 Task: Add a dependency to the task Create a feature for users to track and manage expenses within the app , the existing task  Add support for voice commands and voice search in the project VortexTech.
Action: Mouse moved to (66, 399)
Screenshot: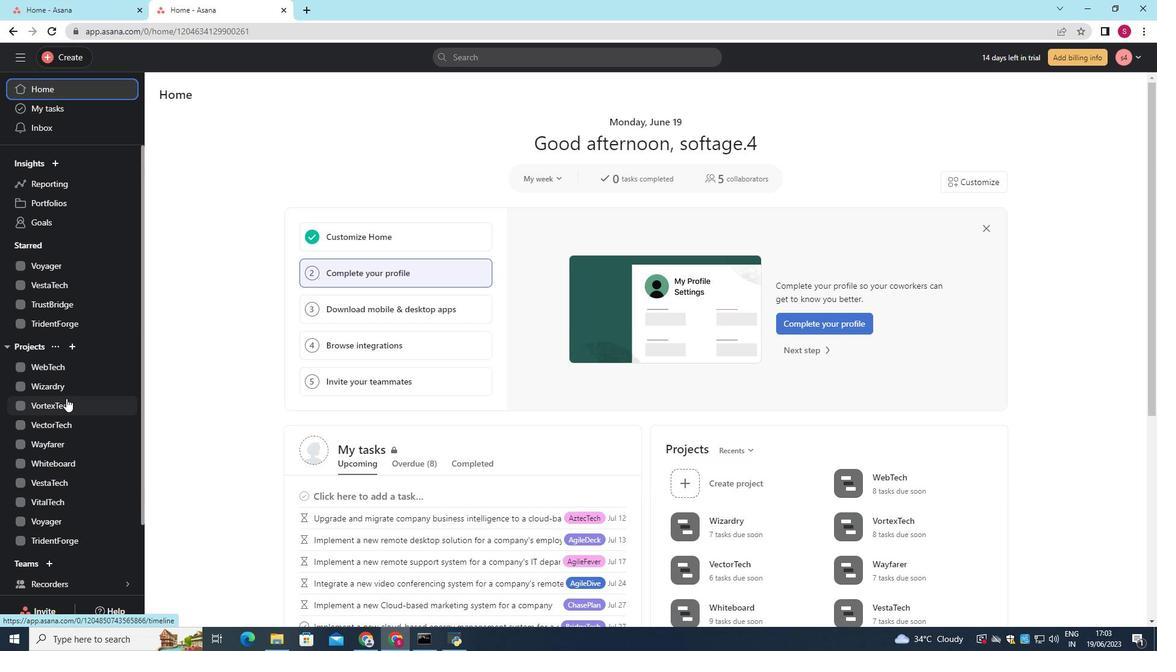 
Action: Mouse pressed left at (66, 399)
Screenshot: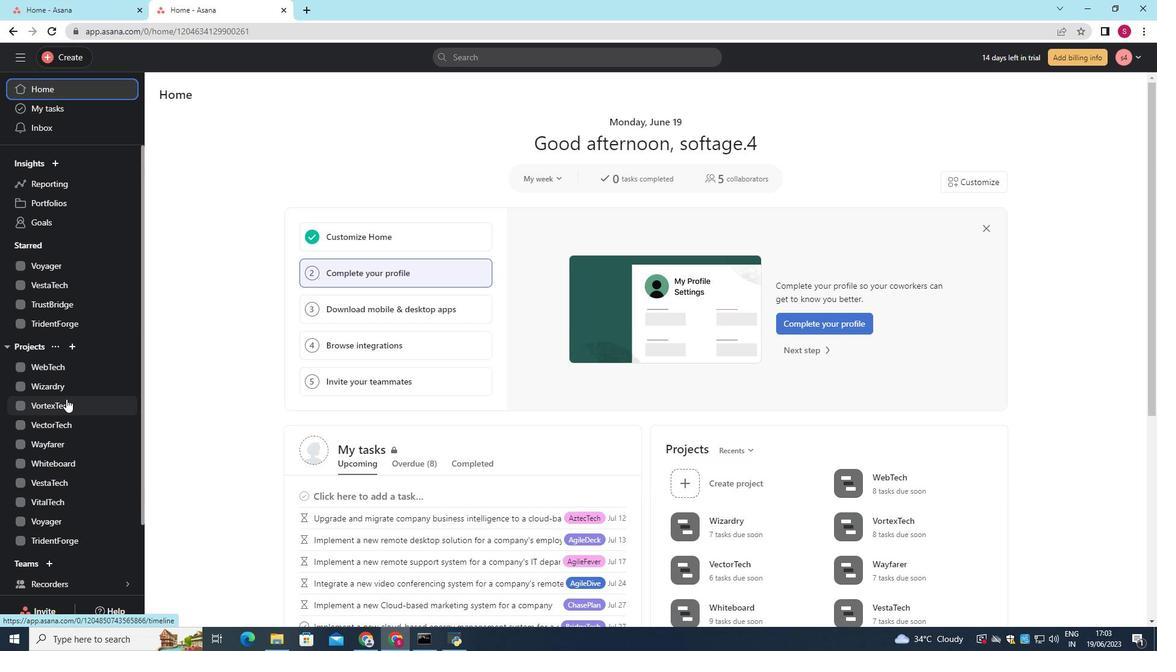 
Action: Mouse moved to (215, 121)
Screenshot: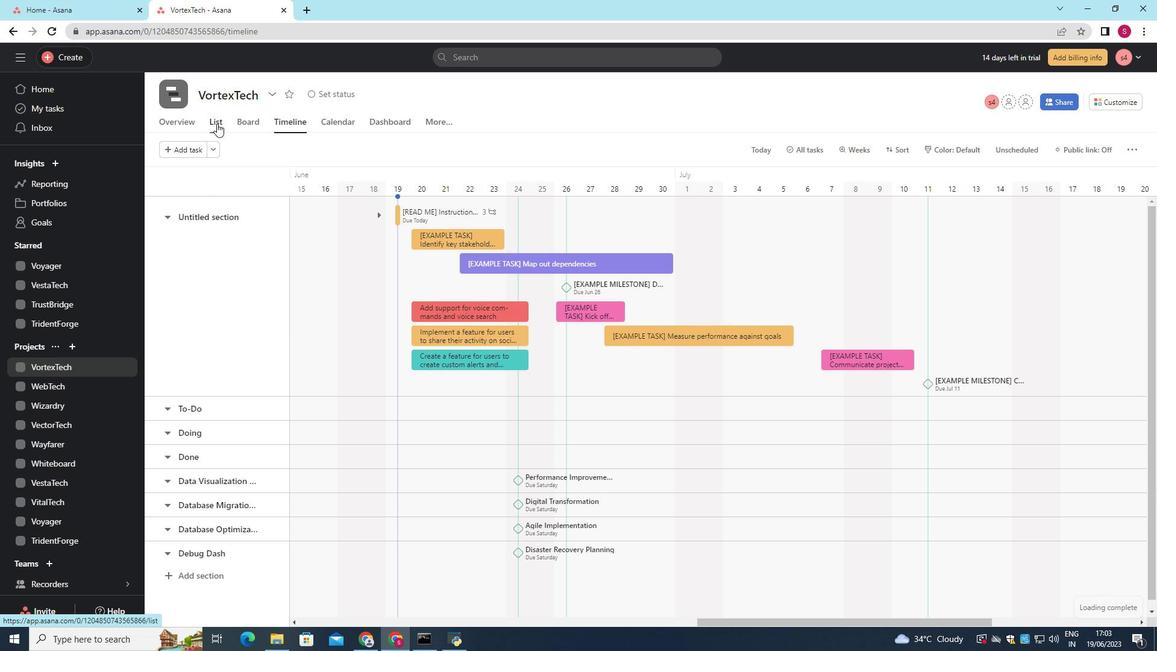 
Action: Mouse pressed left at (215, 121)
Screenshot: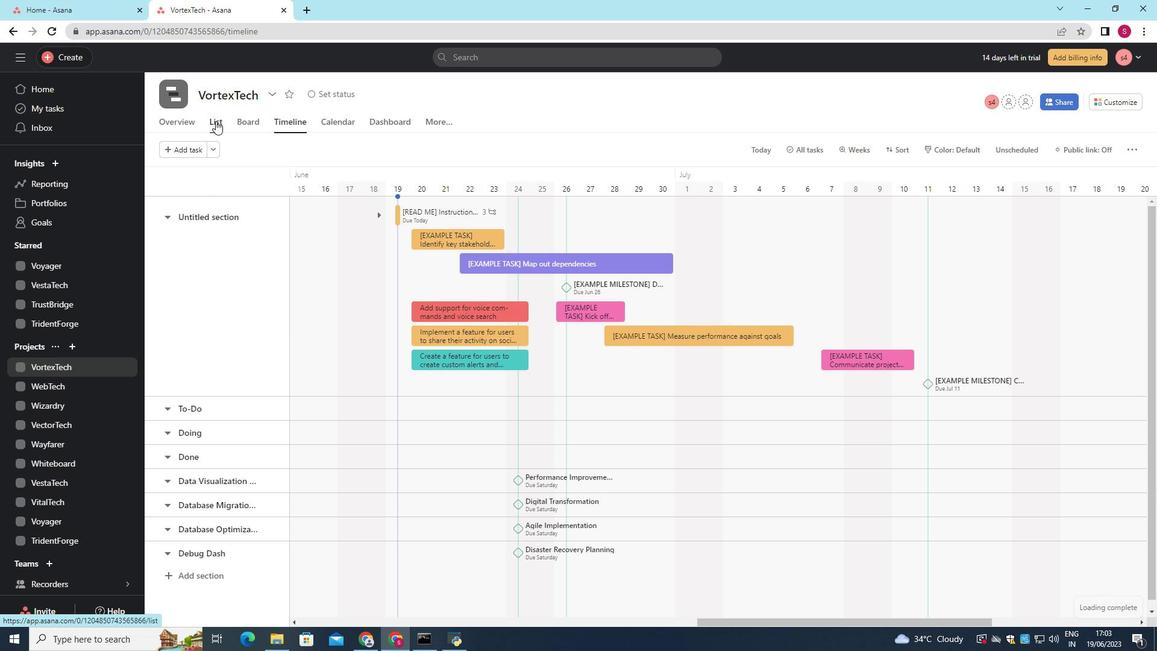 
Action: Mouse moved to (357, 332)
Screenshot: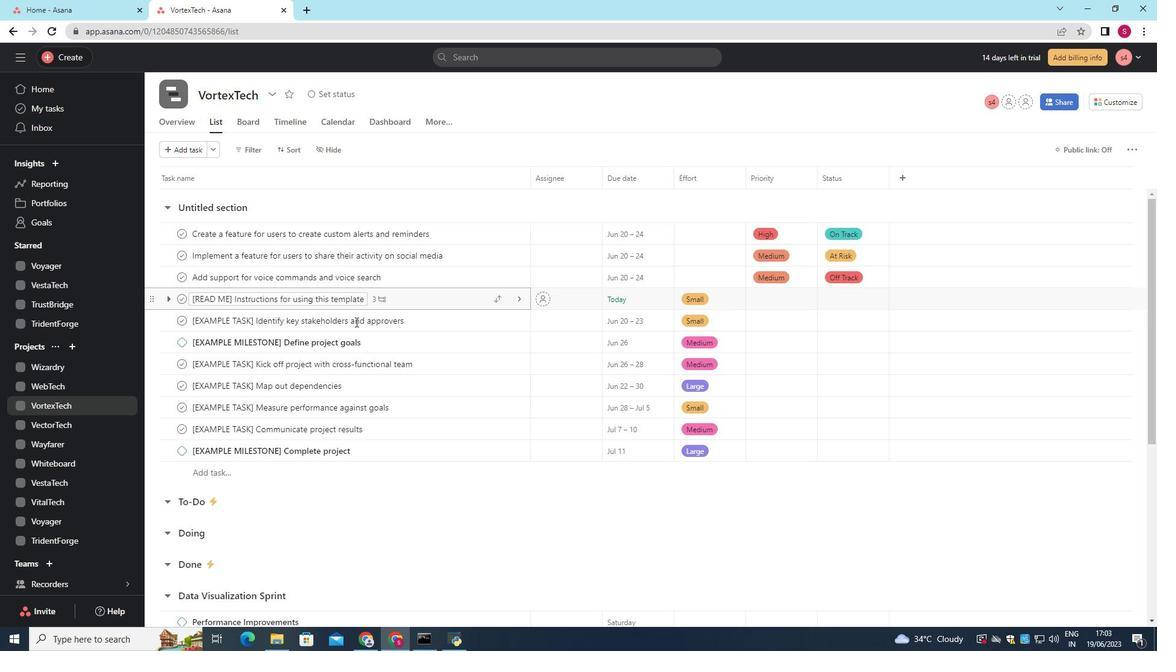 
Action: Mouse scrolled (357, 331) with delta (0, 0)
Screenshot: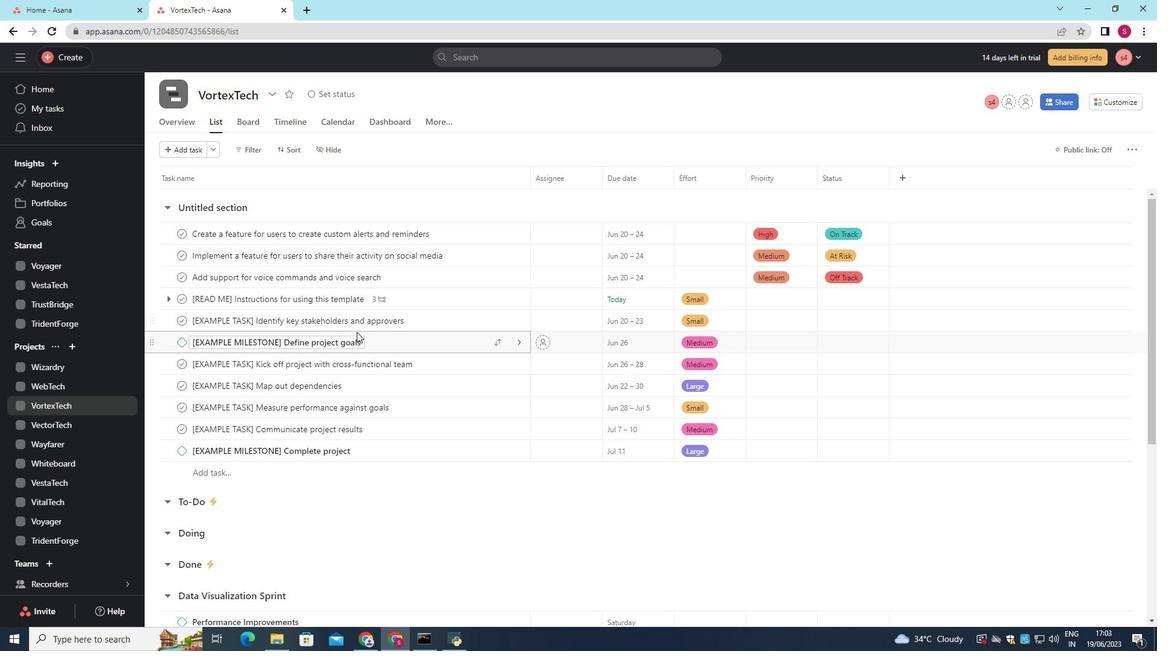 
Action: Mouse moved to (357, 332)
Screenshot: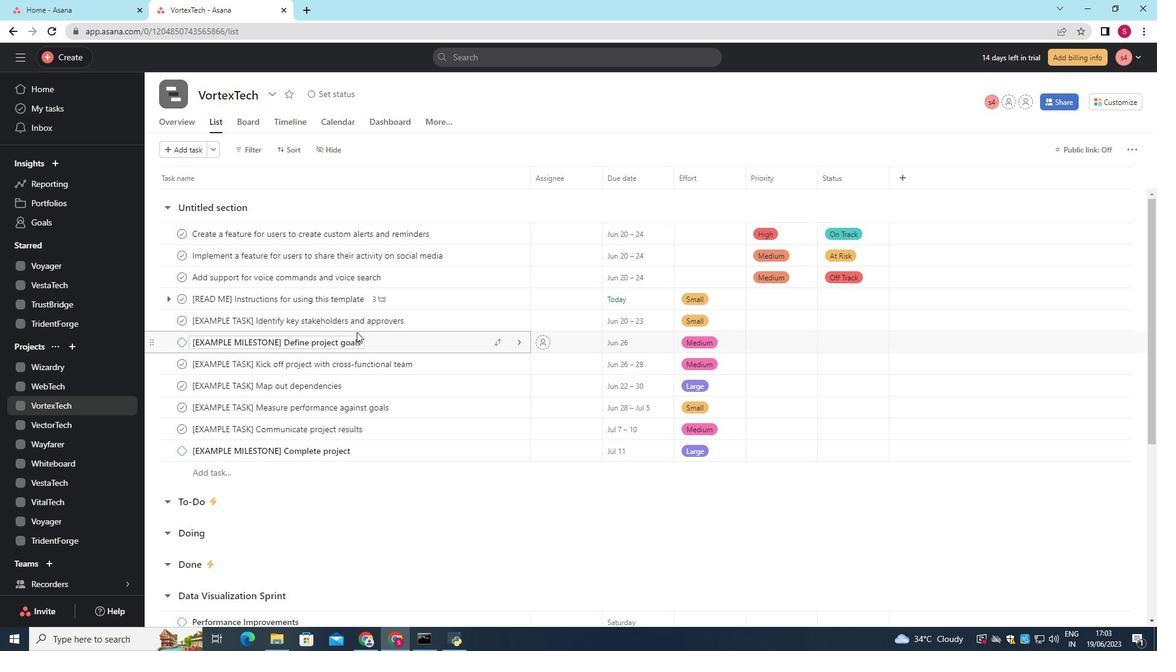 
Action: Mouse scrolled (357, 332) with delta (0, 0)
Screenshot: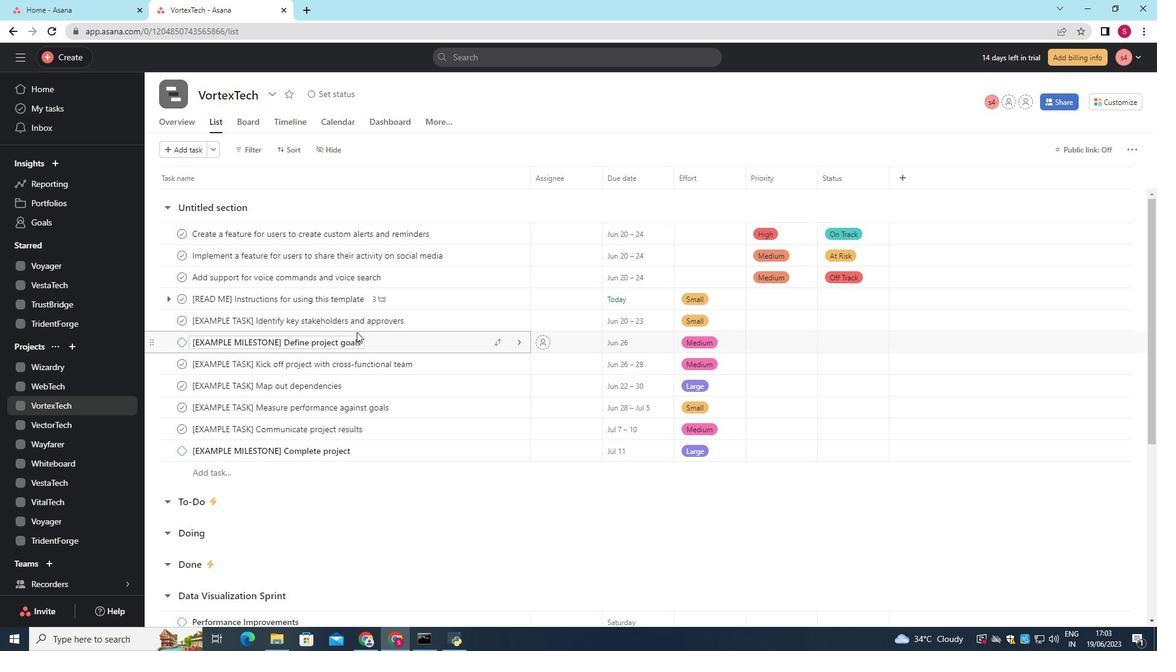 
Action: Mouse moved to (357, 332)
Screenshot: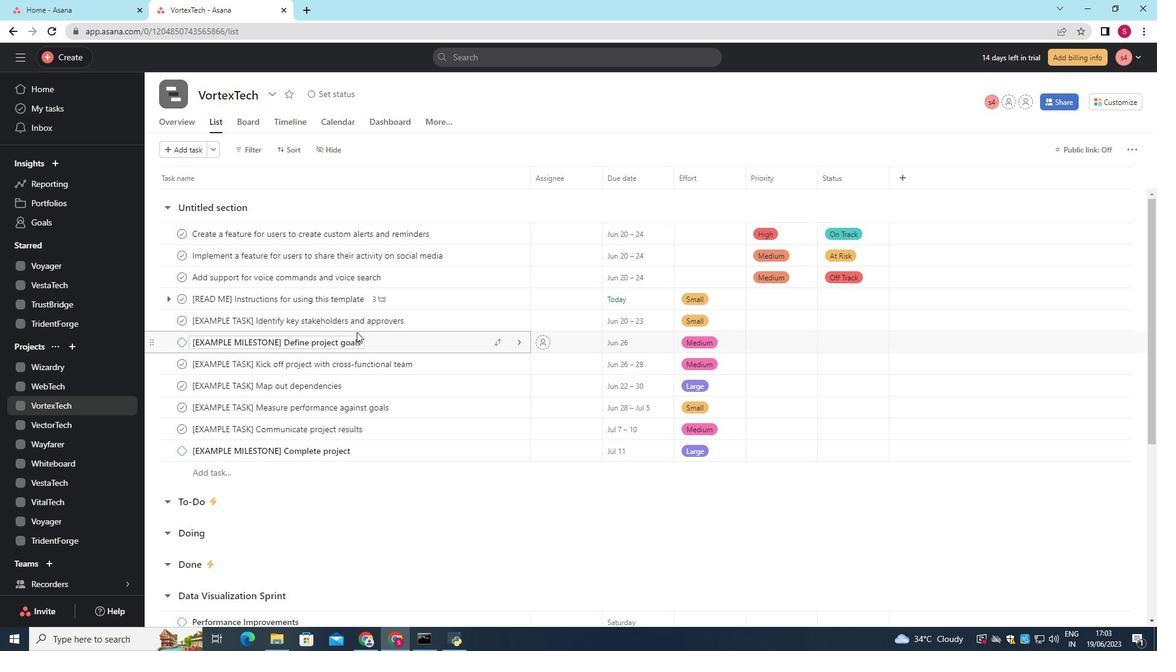 
Action: Mouse scrolled (357, 332) with delta (0, 0)
Screenshot: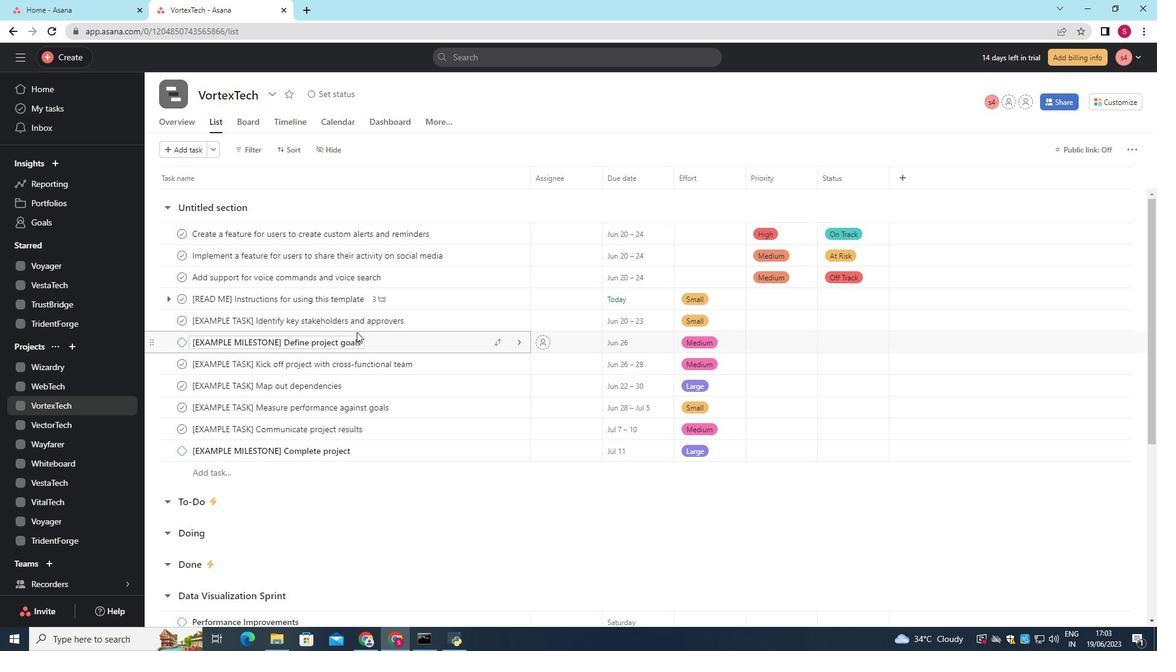
Action: Mouse scrolled (357, 332) with delta (0, 0)
Screenshot: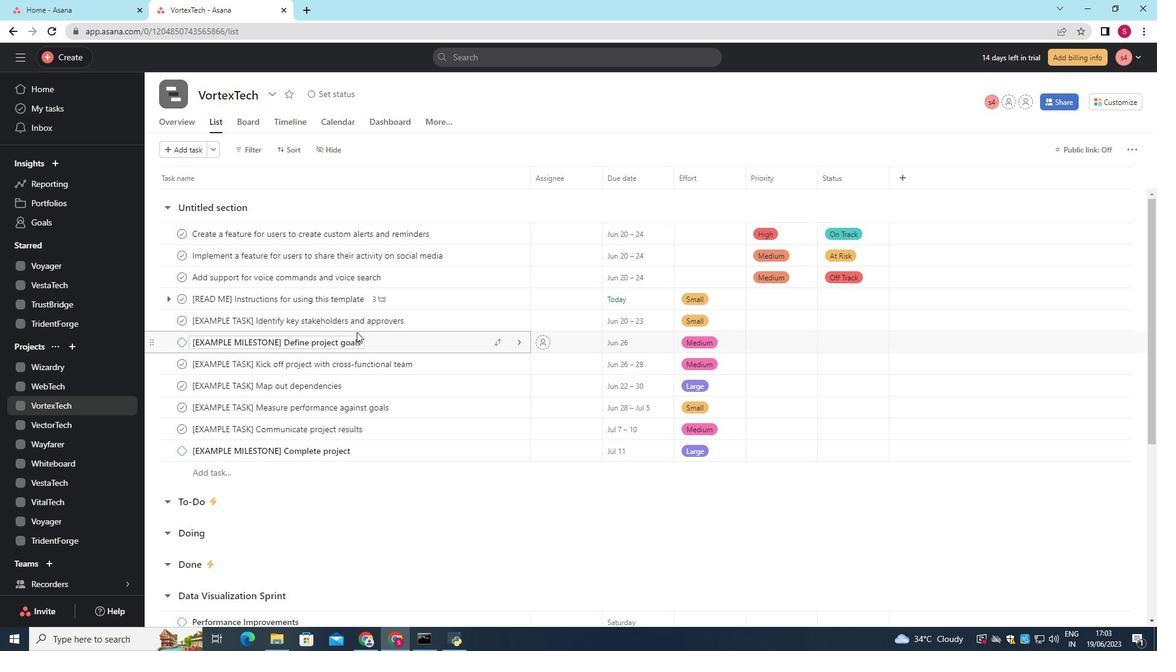 
Action: Mouse scrolled (357, 332) with delta (0, 0)
Screenshot: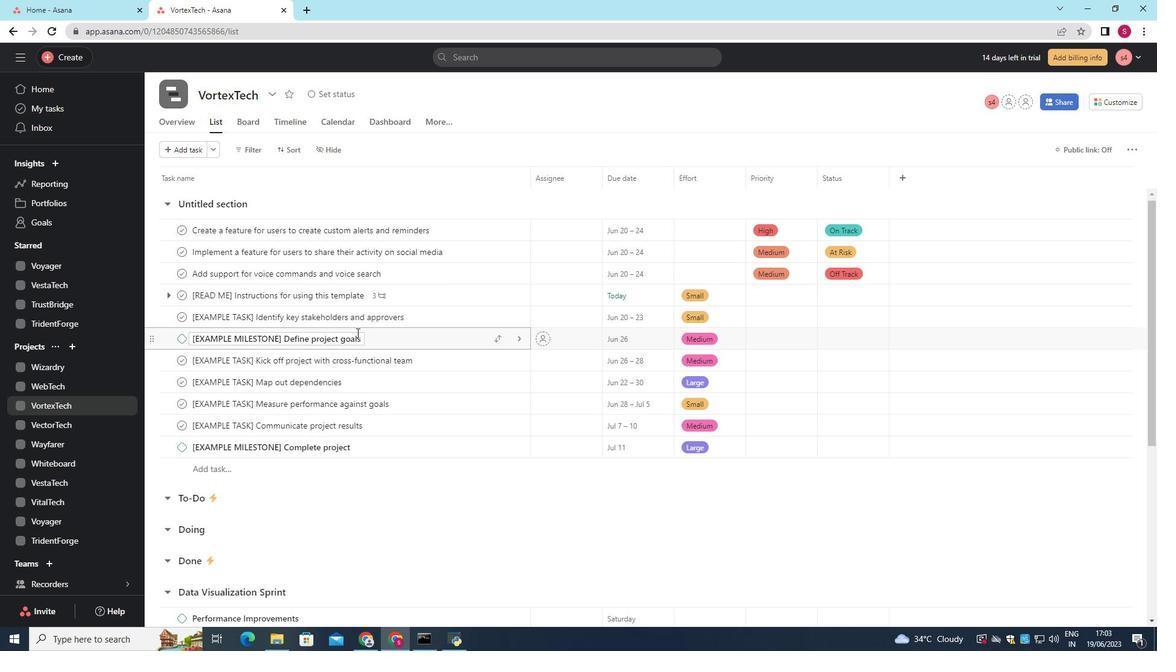 
Action: Mouse scrolled (357, 332) with delta (0, 0)
Screenshot: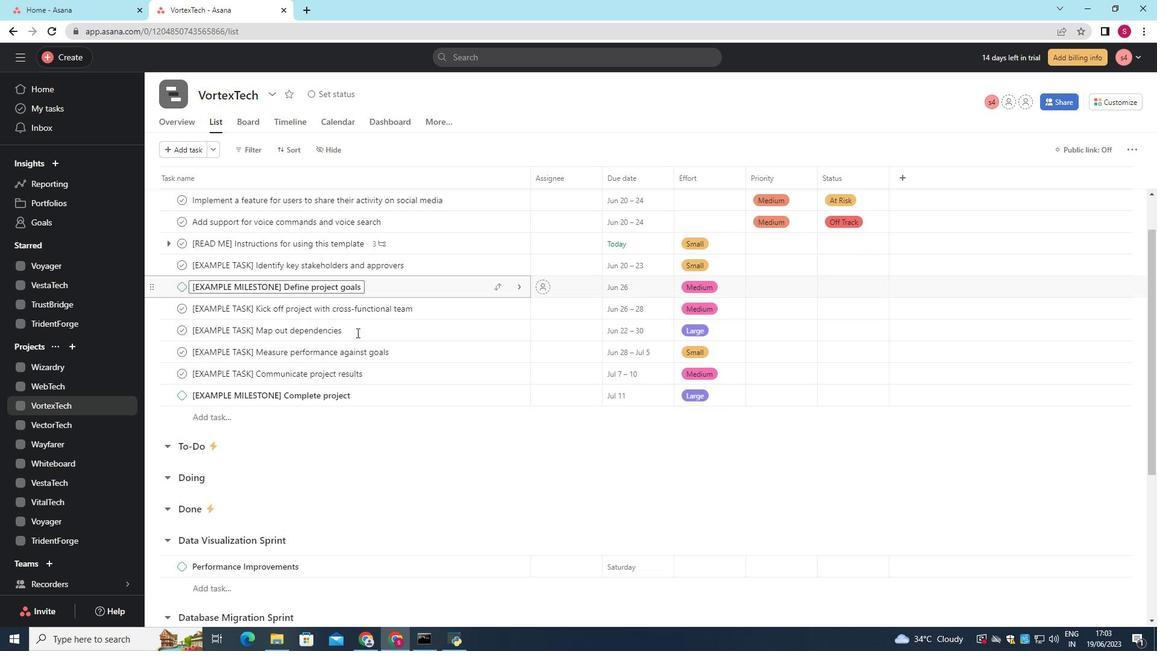 
Action: Mouse moved to (445, 548)
Screenshot: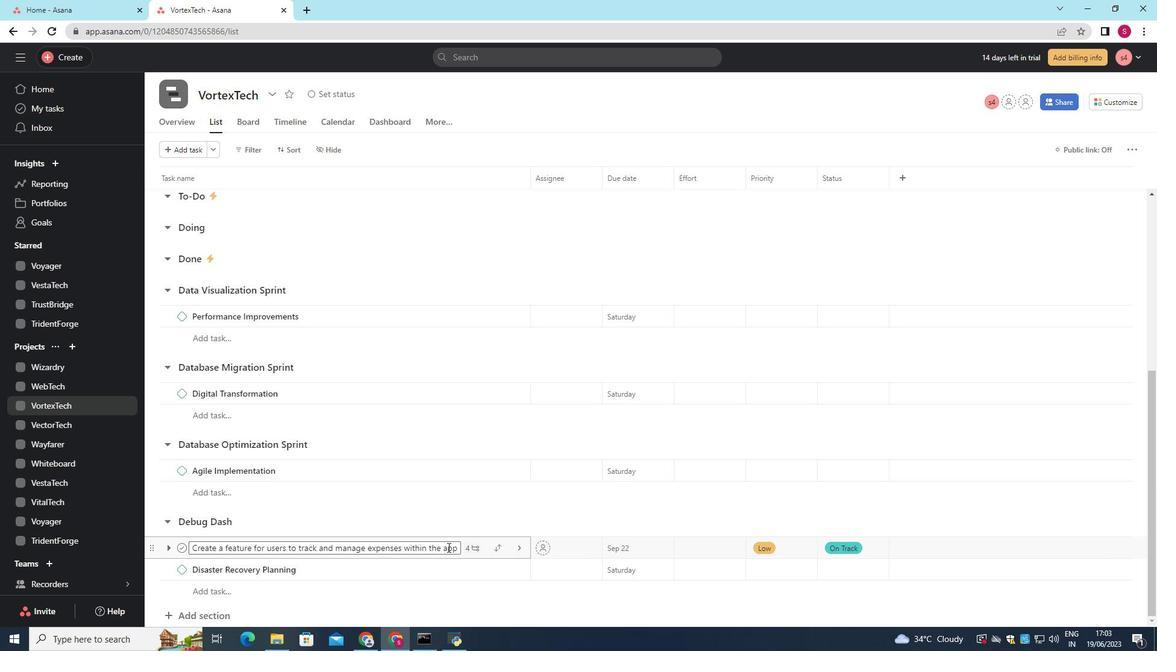 
Action: Mouse pressed left at (445, 548)
Screenshot: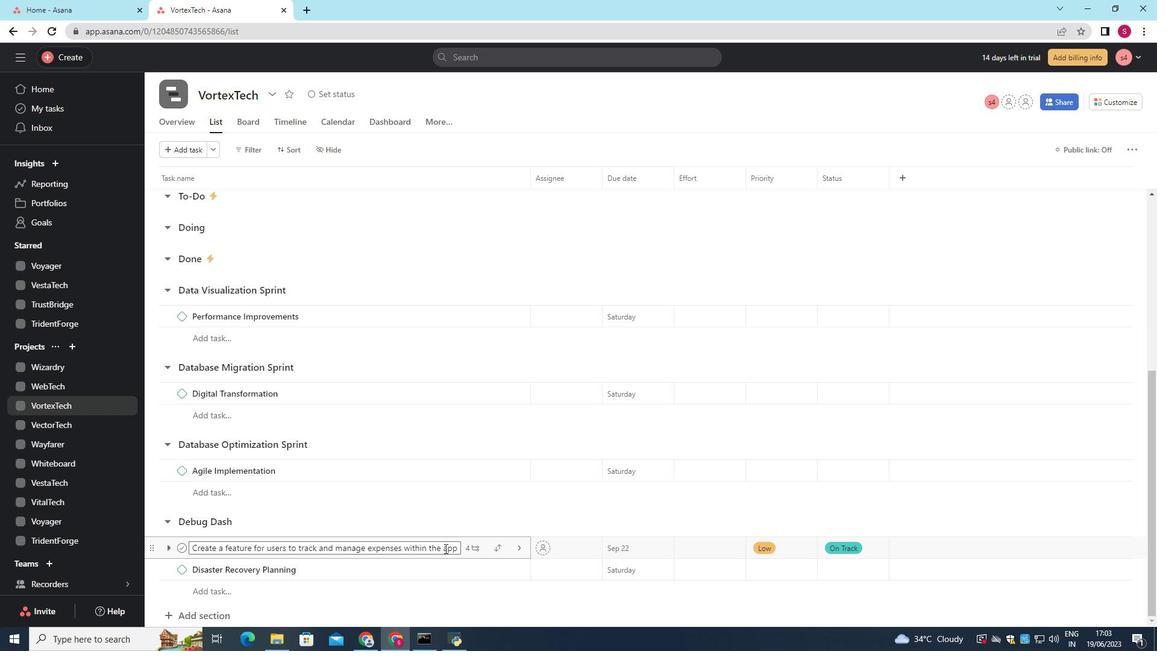
Action: Mouse moved to (463, 545)
Screenshot: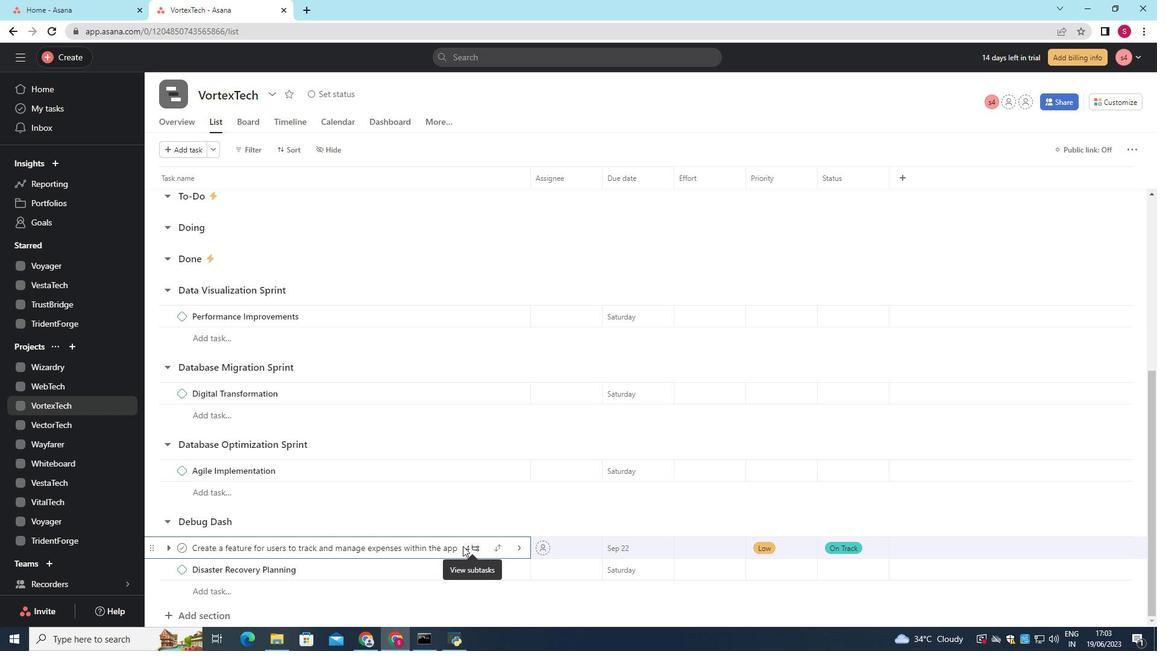 
Action: Mouse pressed left at (463, 545)
Screenshot: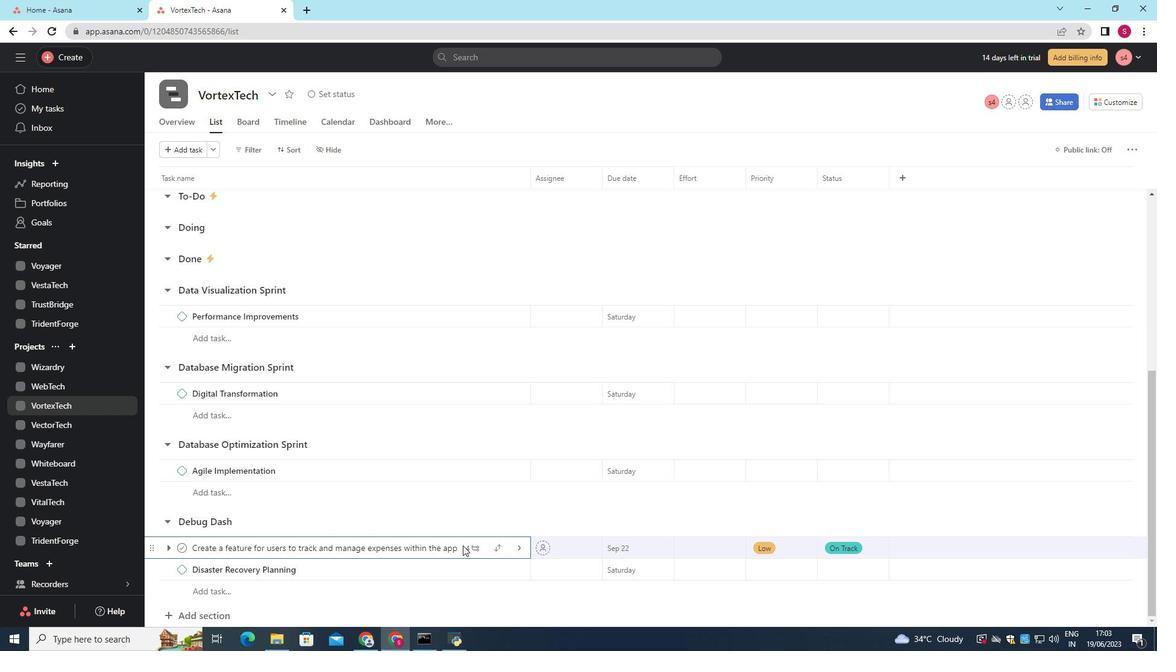 
Action: Mouse moved to (465, 542)
Screenshot: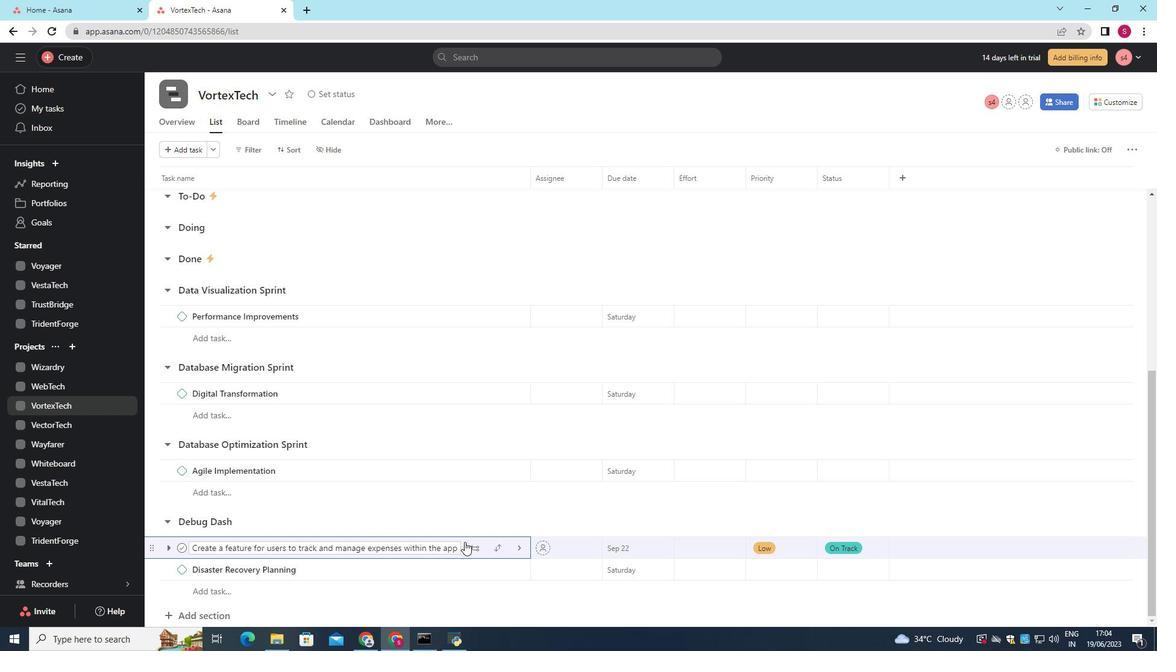 
Action: Mouse pressed left at (465, 542)
Screenshot: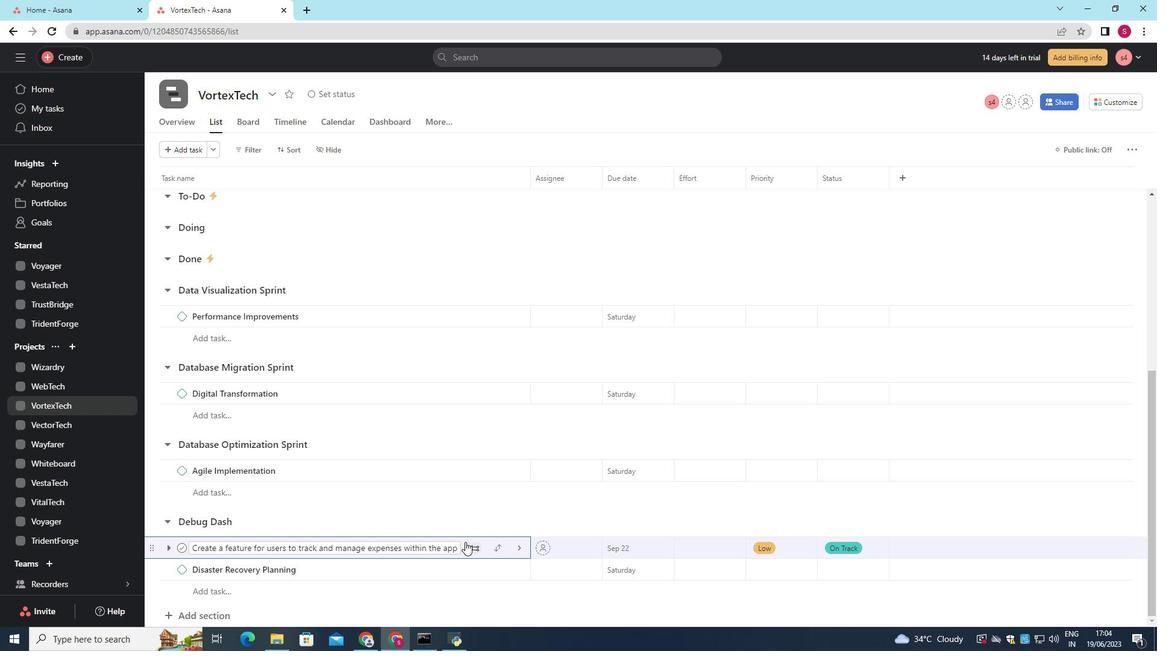 
Action: Mouse moved to (873, 315)
Screenshot: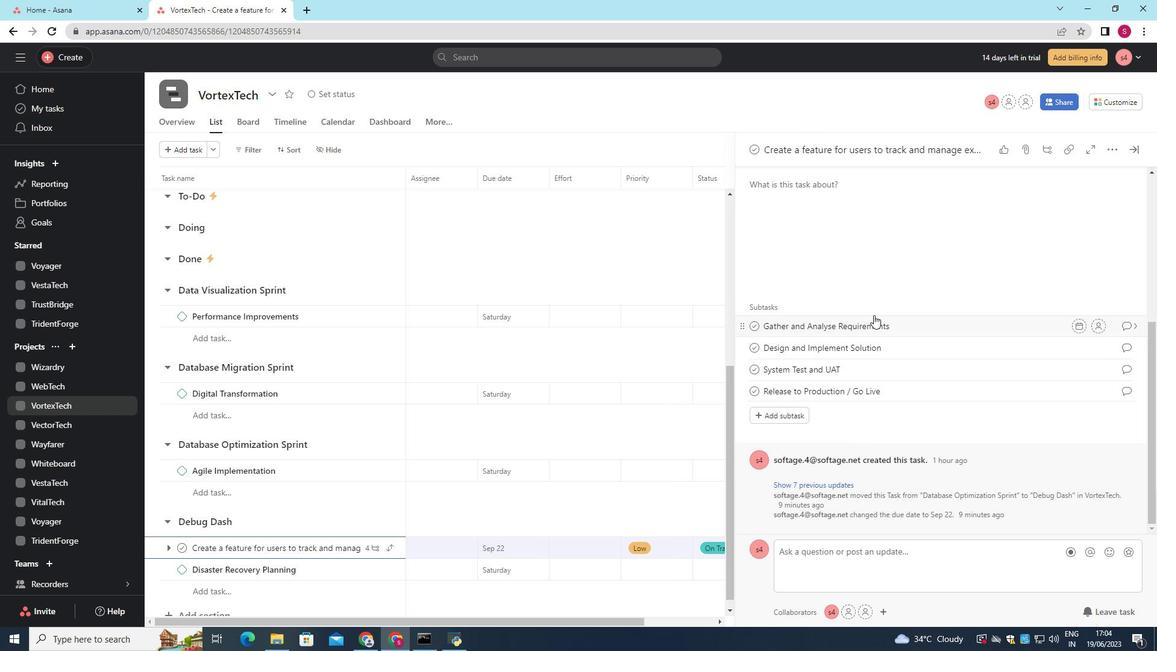 
Action: Mouse scrolled (873, 316) with delta (0, 0)
Screenshot: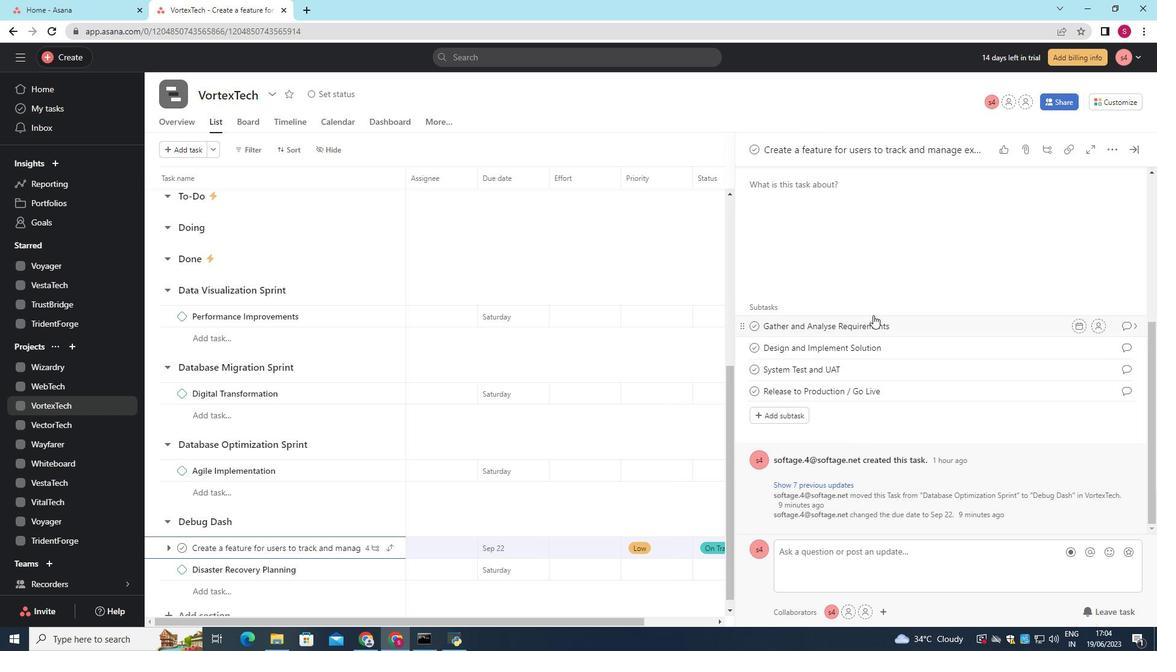 
Action: Mouse scrolled (873, 316) with delta (0, 0)
Screenshot: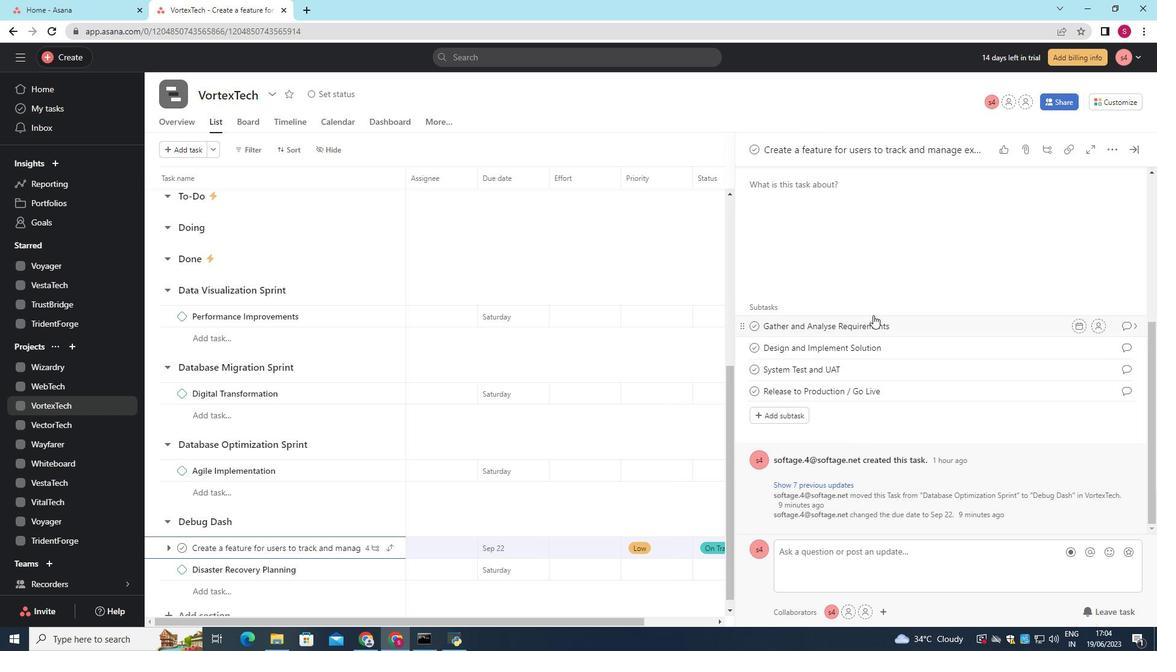 
Action: Mouse scrolled (873, 316) with delta (0, 0)
Screenshot: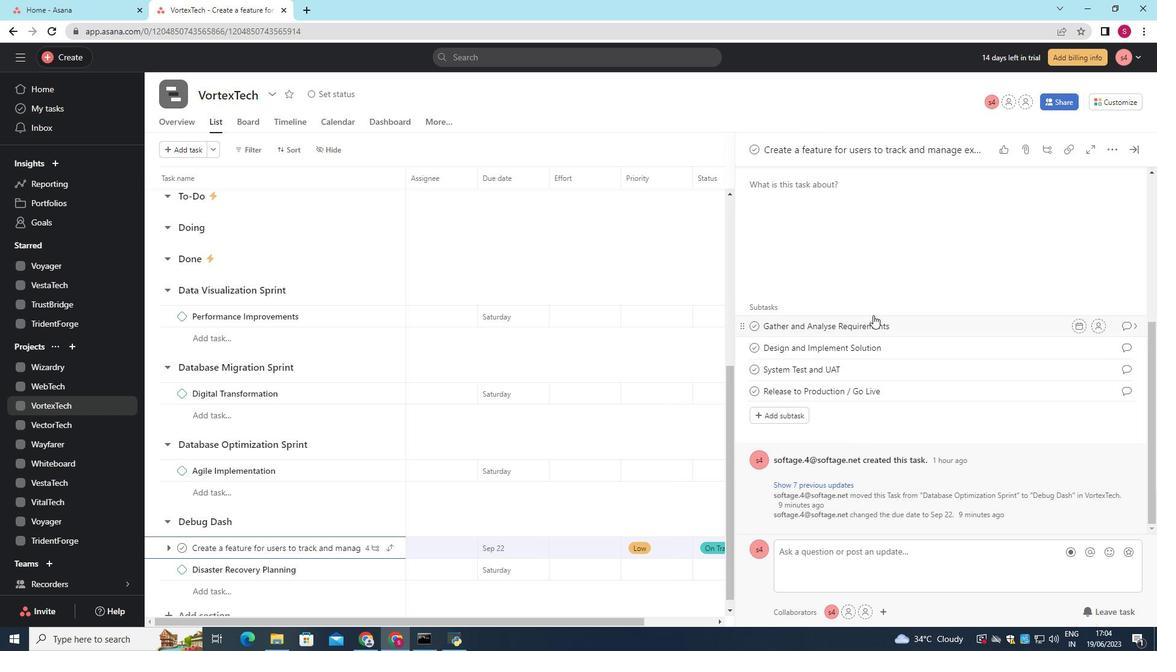 
Action: Mouse moved to (878, 240)
Screenshot: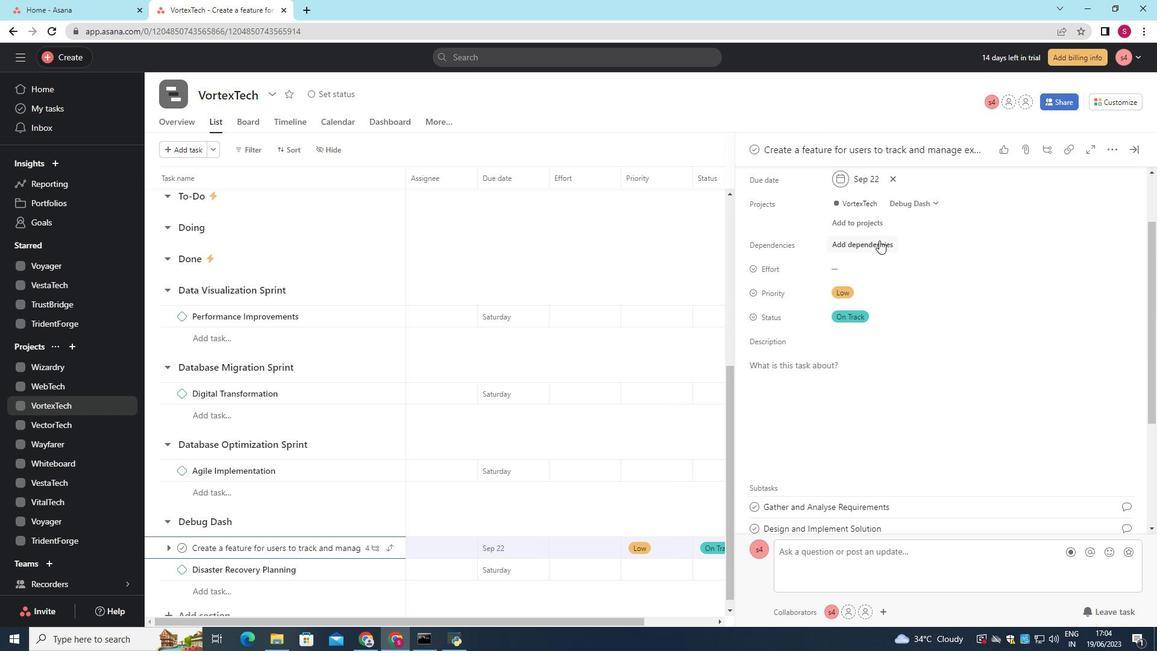 
Action: Mouse pressed left at (878, 240)
Screenshot: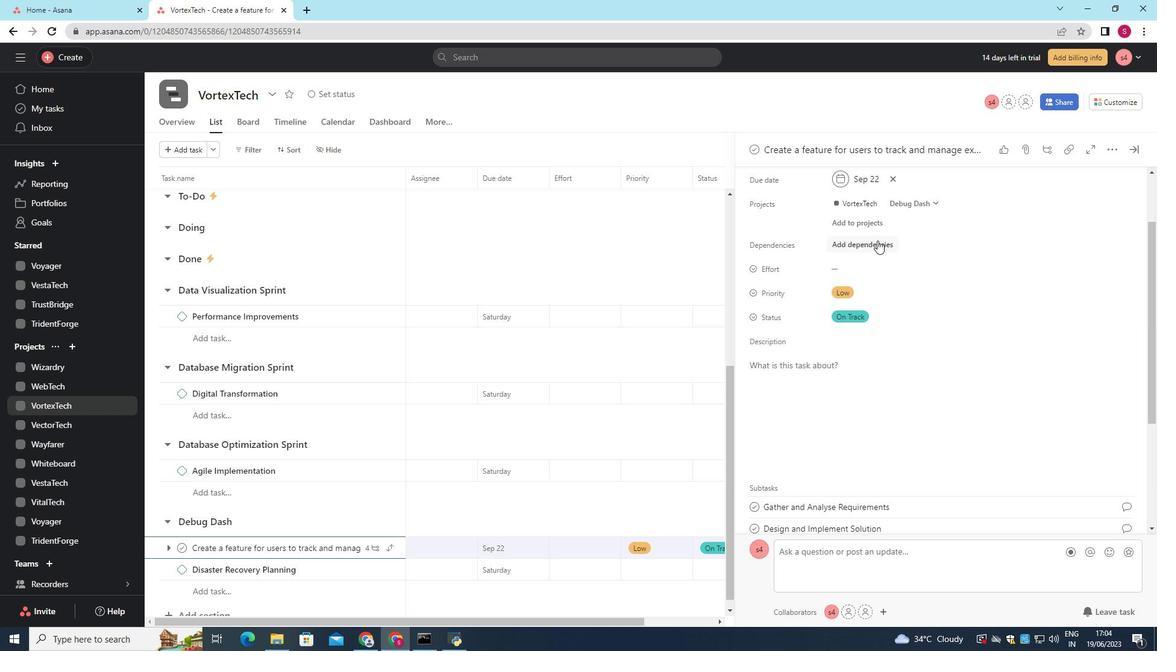 
Action: Key pressed <Key.shift>Add<Key.space>support<Key.space>for<Key.space>voice<Key.space>commands<Key.space>and<Key.space>voice<Key.space>search
Screenshot: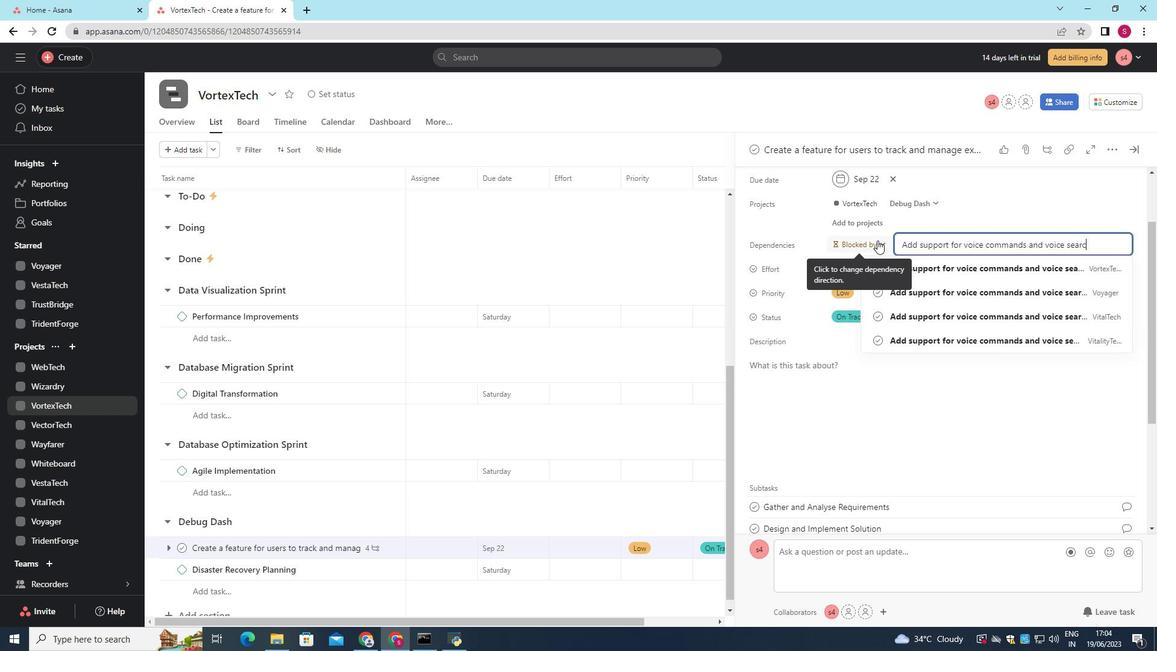 
Action: Mouse moved to (978, 264)
Screenshot: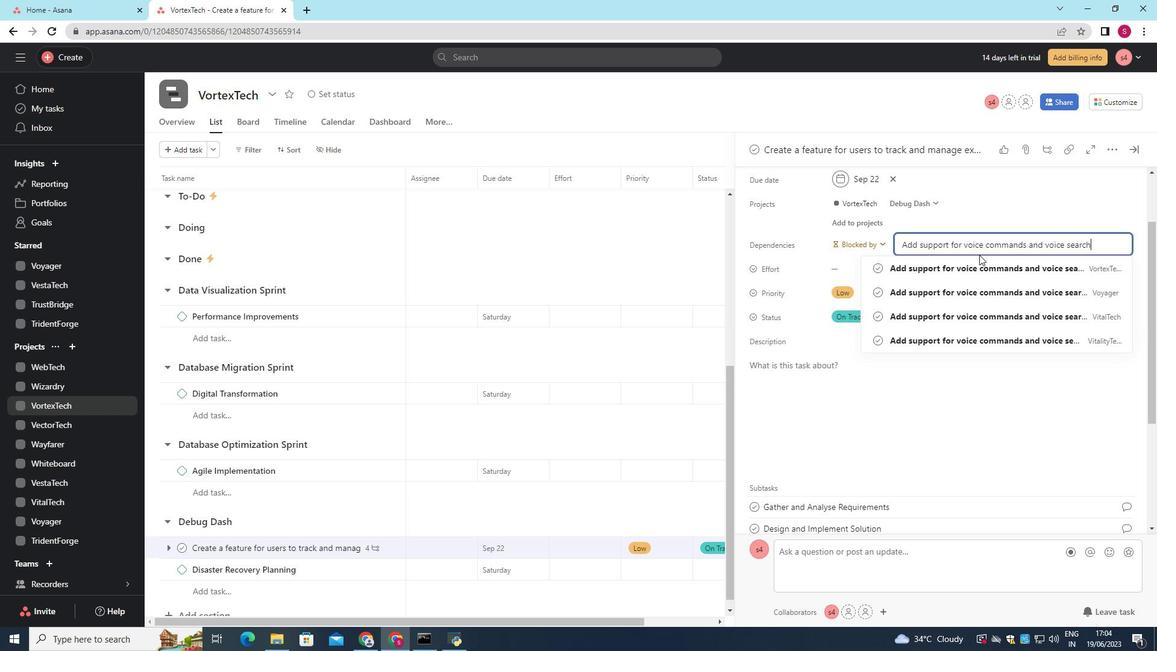 
Action: Mouse pressed left at (978, 264)
Screenshot: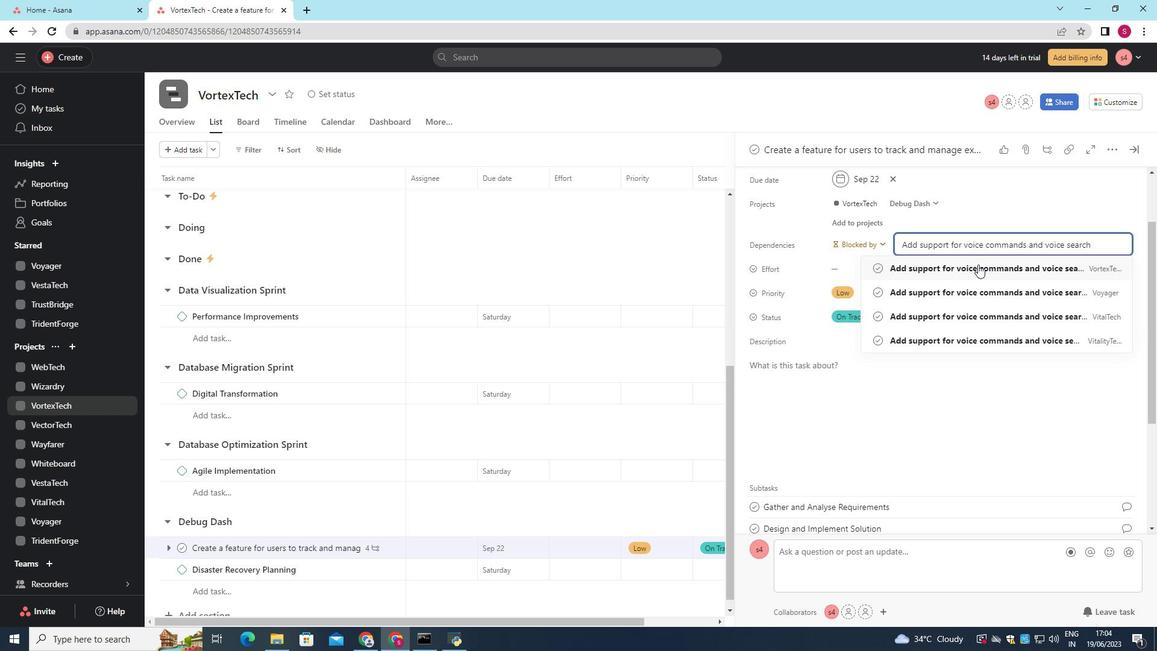 
